 Task: Generate a rose curve using polar coordinates.
Action: Mouse moved to (128, 107)
Screenshot: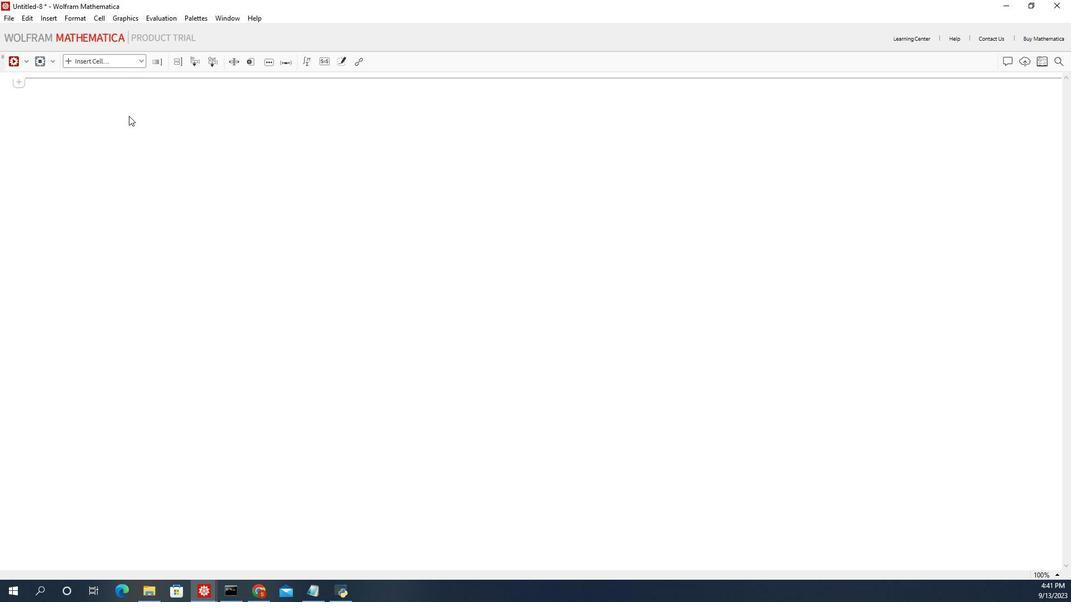 
Action: Mouse pressed left at (128, 107)
Screenshot: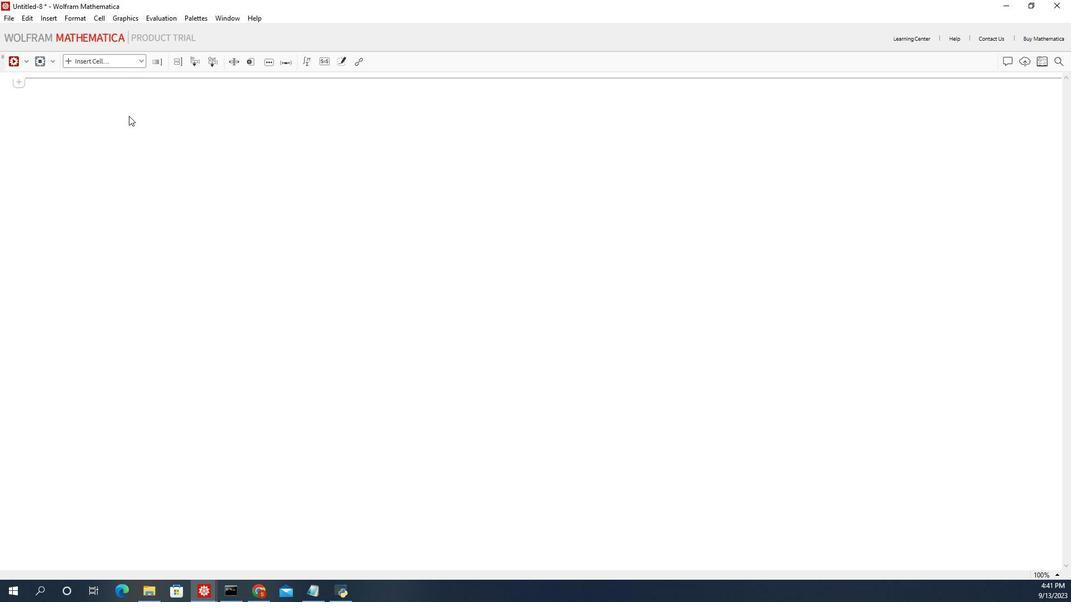 
Action: Mouse moved to (123, 99)
Screenshot: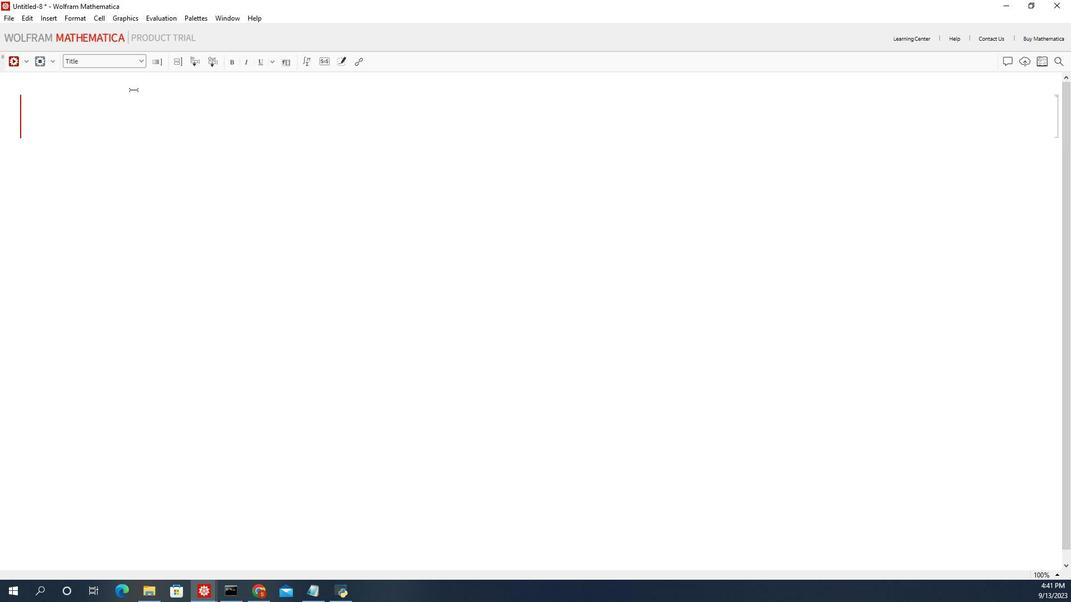 
Action: Mouse pressed left at (123, 99)
Screenshot: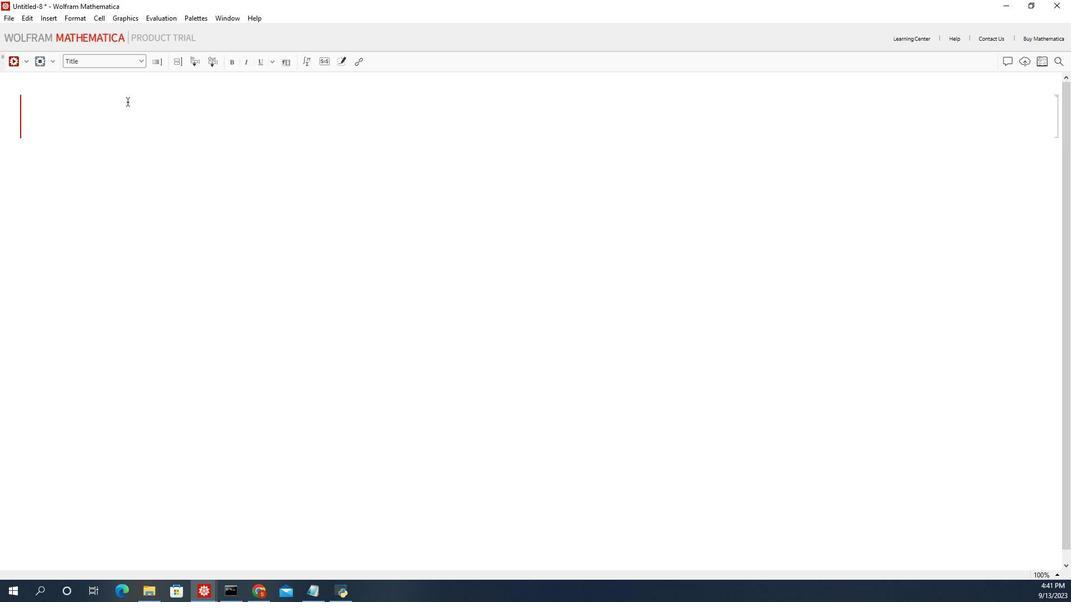
Action: Mouse moved to (117, 90)
Screenshot: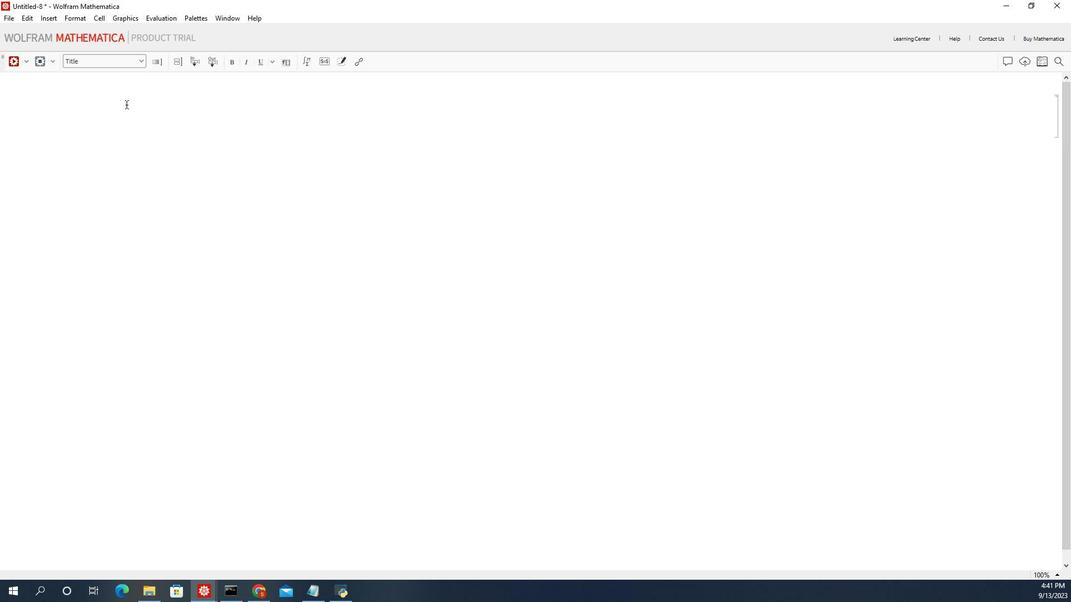 
Action: Key pressed <Key.shift_r>Generate<Key.space>a<Key.space>rose<Key.space>curve<Key.space>using<Key.space>polar<Key.space>coordinates.
Screenshot: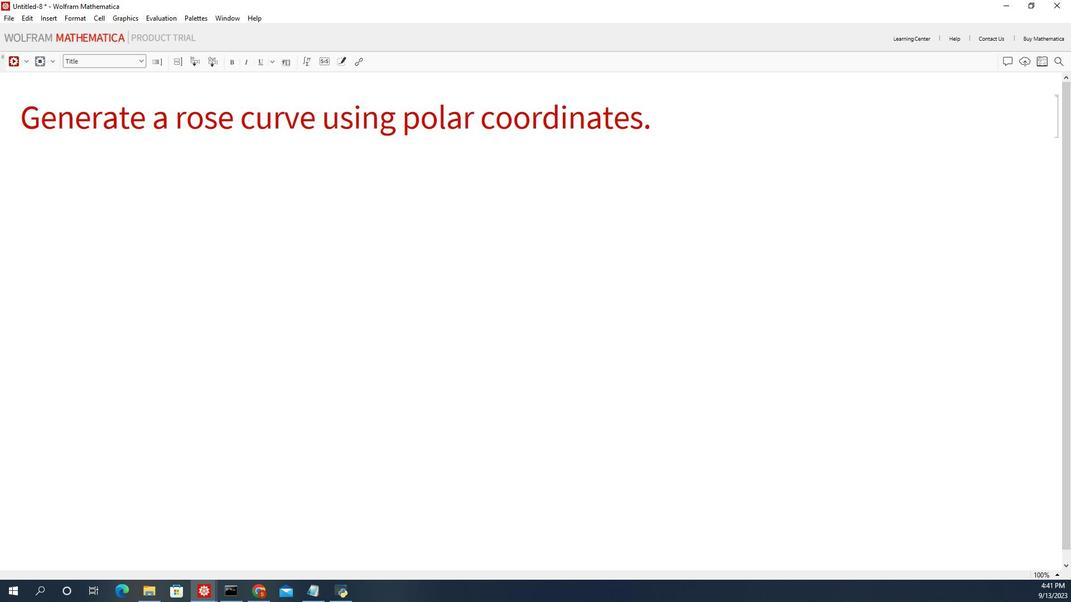 
Action: Mouse moved to (12, 78)
Screenshot: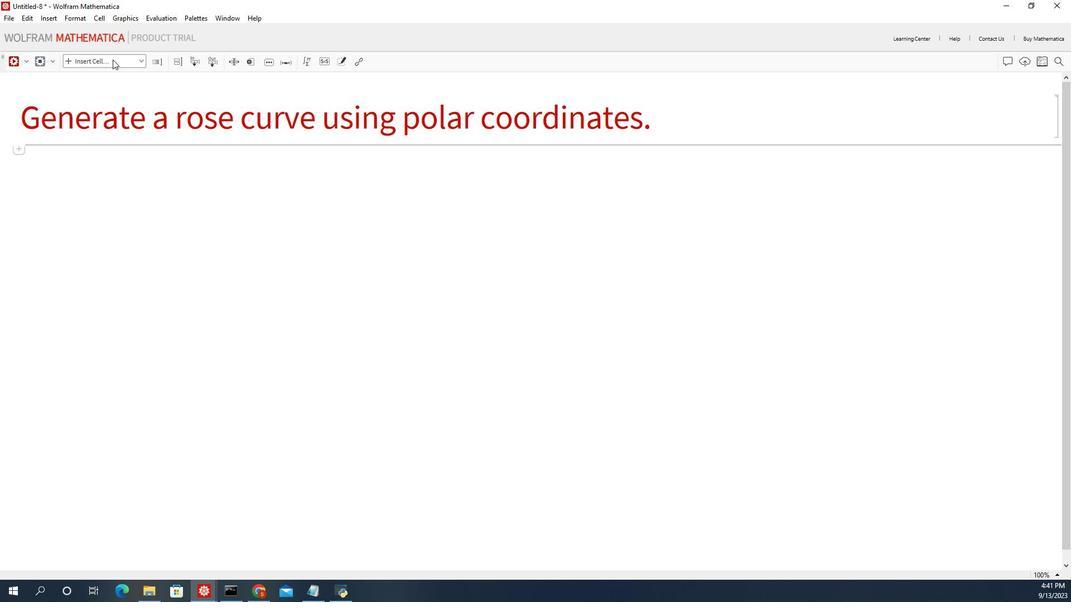 
Action: Mouse pressed left at (12, 78)
Screenshot: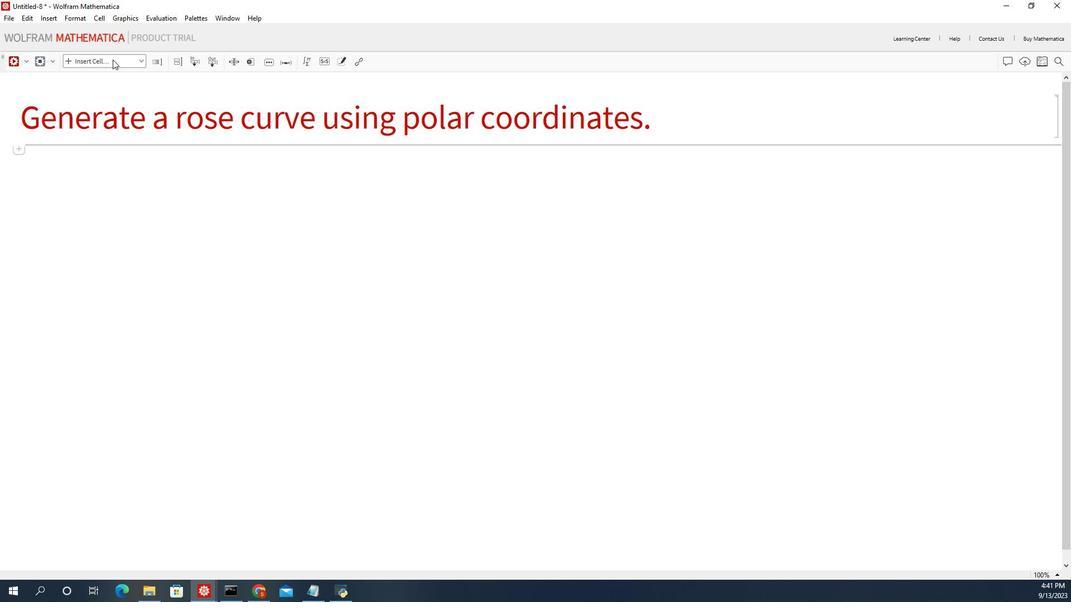 
Action: Mouse moved to (93, 106)
Screenshot: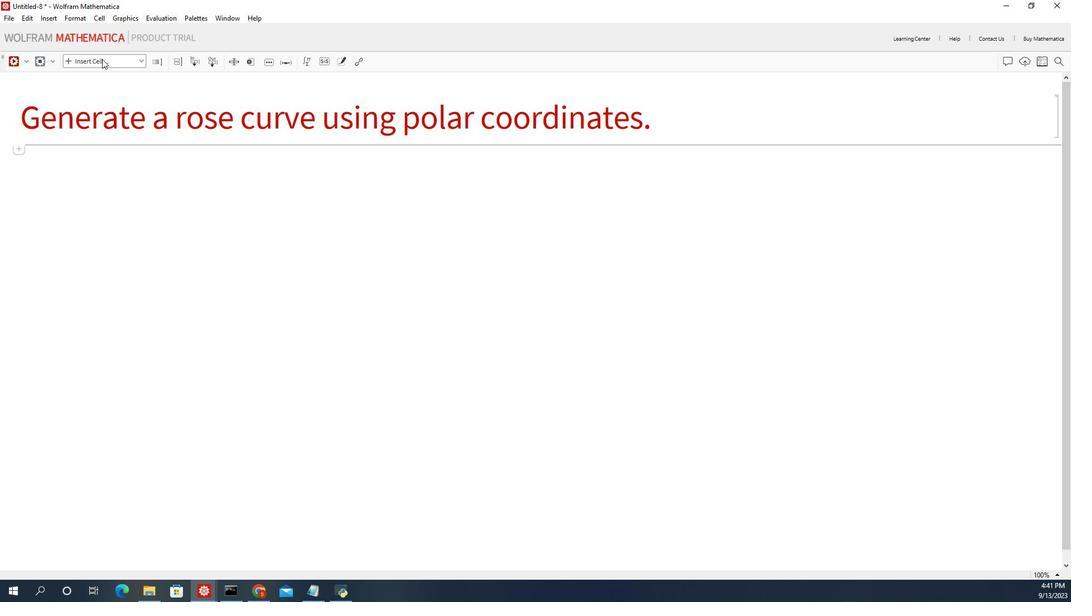 
Action: Mouse pressed left at (93, 106)
Screenshot: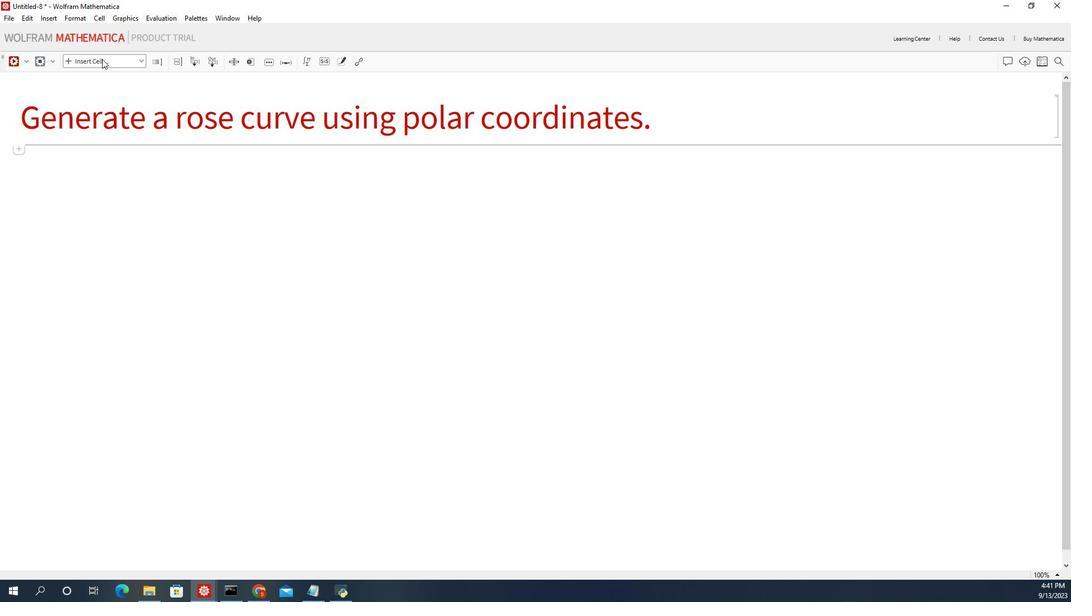 
Action: Mouse moved to (45, 55)
Screenshot: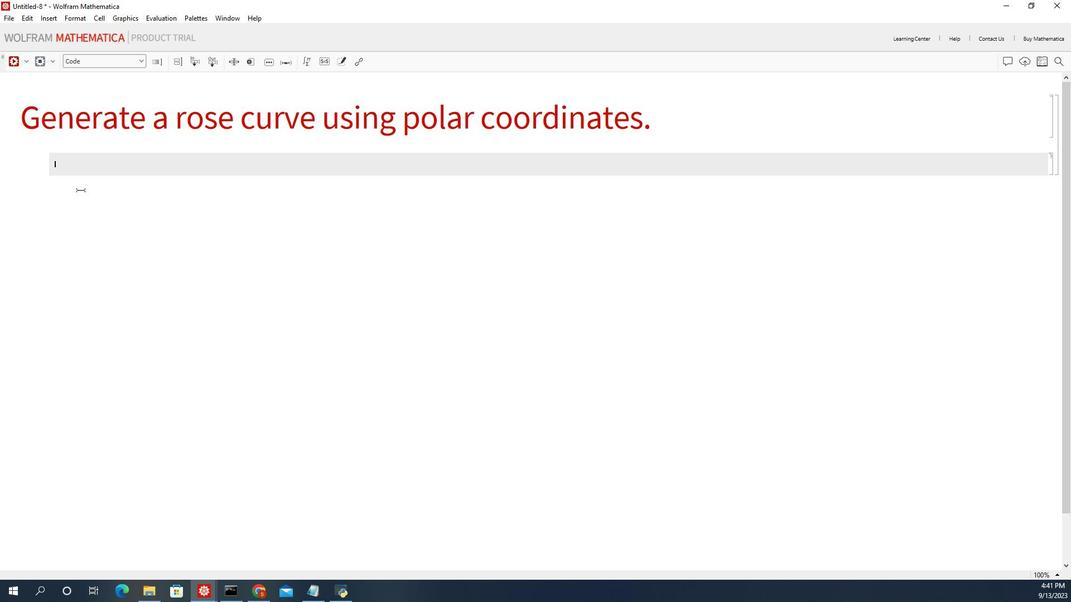 
Action: Mouse pressed left at (45, 55)
Screenshot: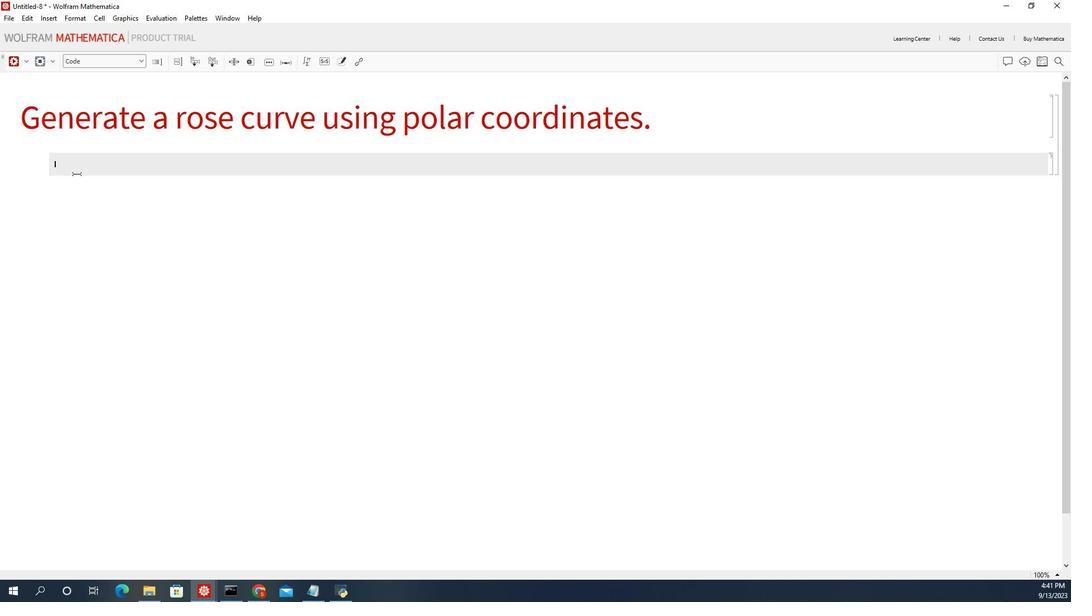 
Action: Mouse moved to (25, 70)
Screenshot: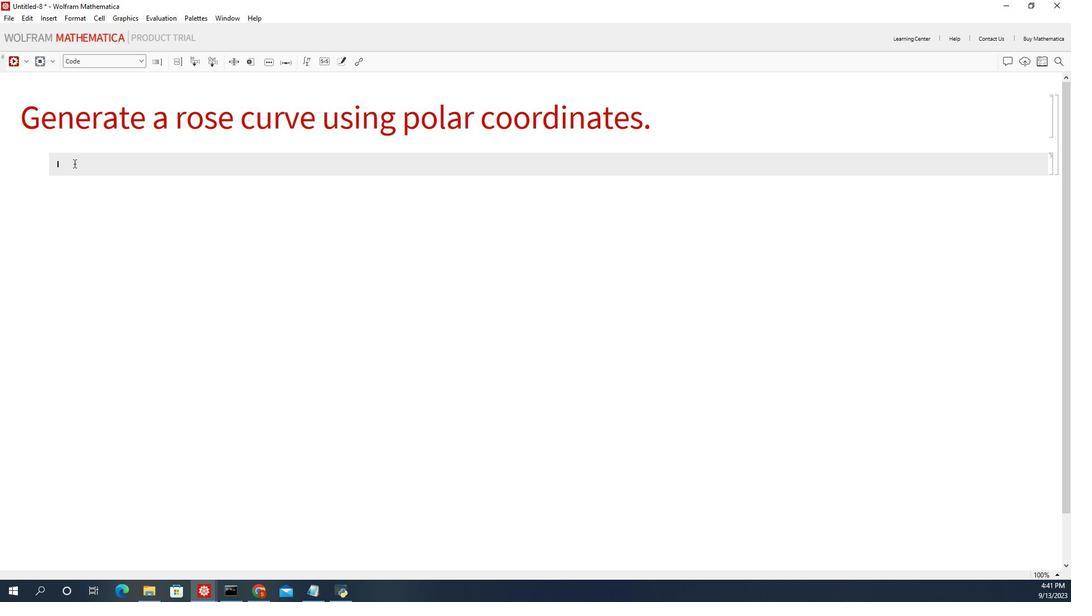 
Action: Mouse pressed left at (25, 70)
Screenshot: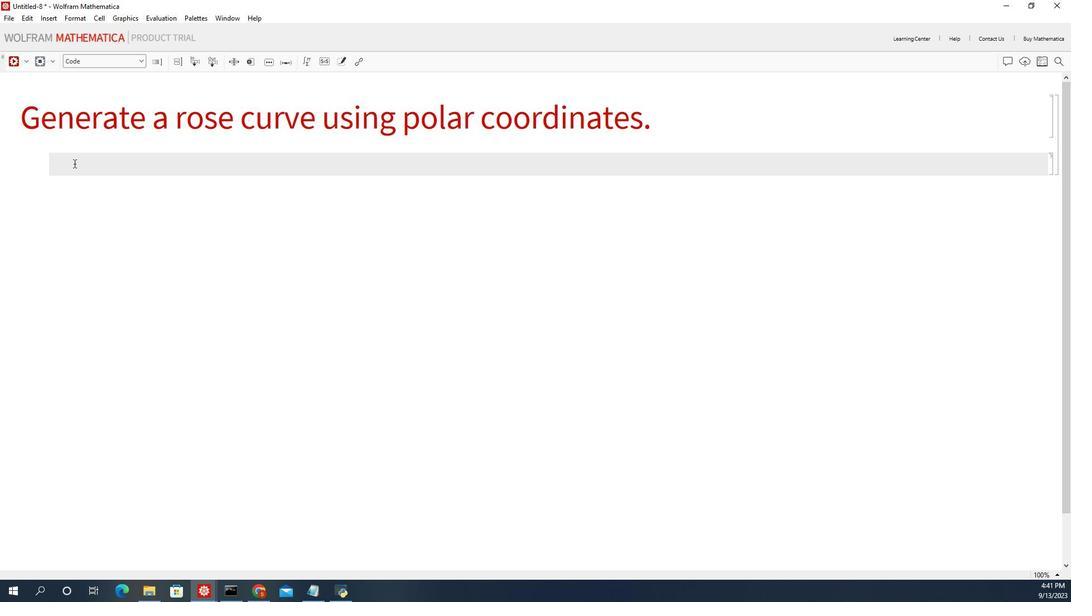
Action: Key pressed <Key.cmd>7<Key.cmd><Key.cmd><Key.cmd><Key.cmd><Key.cmd><Key.cmd><Key.cmd><Key.cmd><Key.cmd><Key.cmd><Key.cmd><Key.cmd><Key.cmd><Key.cmd><Key.cmd><Key.cmd><Key.cmd><Key.cmd><Key.cmd><Key.cmd><Key.cmd><Key.cmd><Key.cmd><Key.cmd><Key.cmd><Key.cmd><Key.cmd><Key.cmd><Key.cmd><Key.cmd><Key.cmd><Key.cmd><Key.cmd><Key.cmd><Key.cmd><Key.cmd><Key.cmd>6
Screenshot: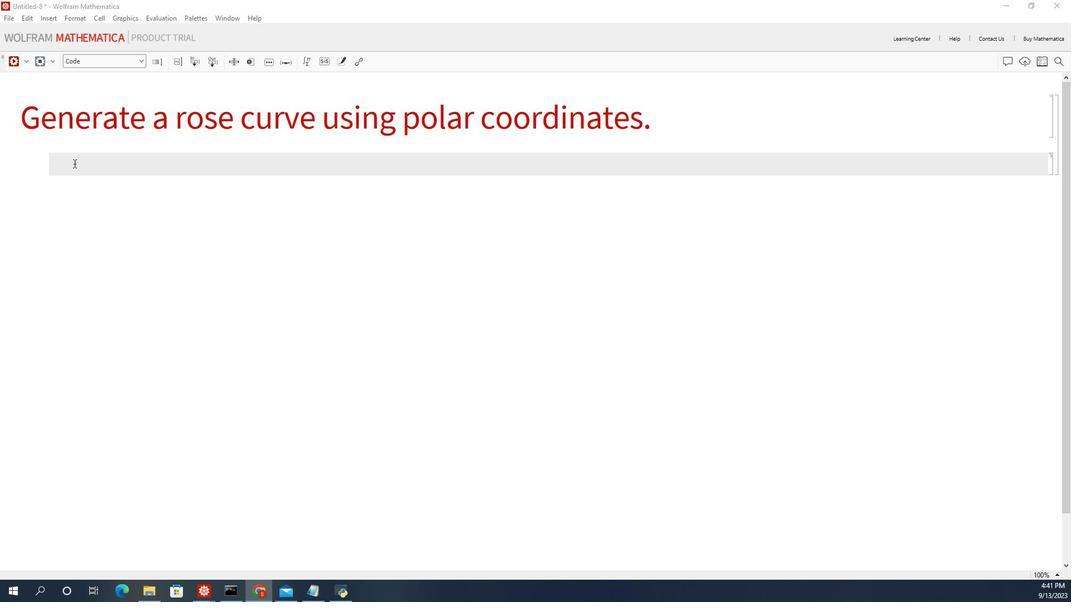 
Action: Mouse pressed left at (25, 70)
Screenshot: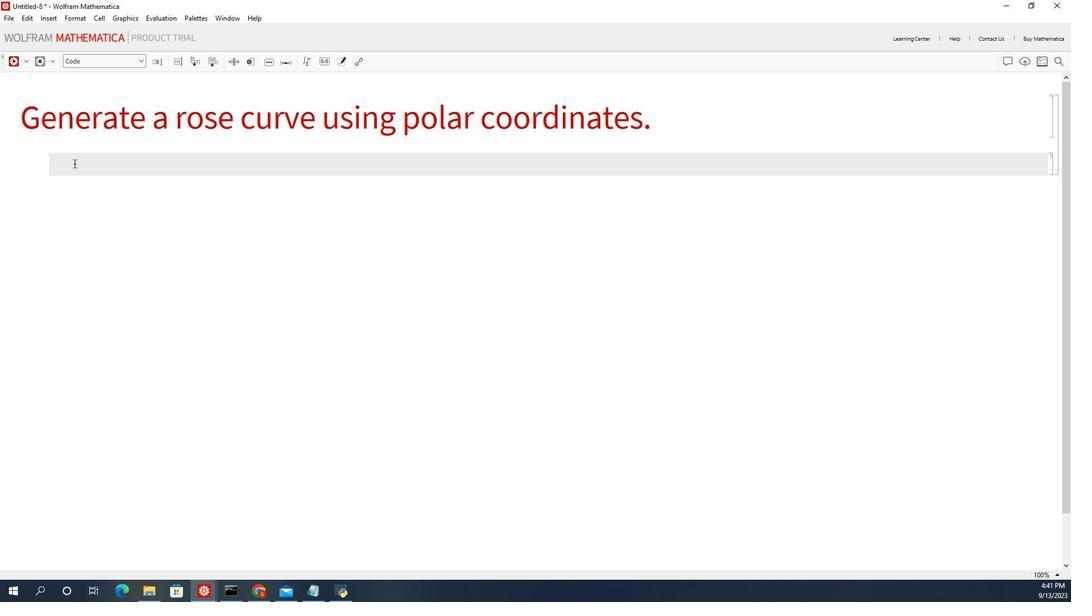
Action: Key pressed <Key.shift_r>A<Key.backspace><Key.shift>(*<Key.space><Key.shift_r>Define<Key.space>the<Key.space>parameters<Key.space><Key.end><Key.enter><Key.shift_r>A<Key.space>=<Key.space>1;<Key.enter>k=<Key.space>6<Key.backspace><Key.backspace><Key.backspace><Key.space>=<Key.space>6;<Key.enter><Key.shift>(<Key.shift><Key.shift>*<Key.space><Key.shift_r>Generate<Key.space>points<Key.space>for<Key.space>the<Key.space>rose<Key.space>ci<Key.backspace>urve<Key.space>in<Key.space>polar<Key.space>coordinates<Key.space><Key.end><Key.enter>[p<Key.backspace><Key.backspace>polardat<Key.enter><Key.space>=<Key.space><Key.shift_r>Table[<Key.shift>{\[the<Key.backspace><Key.backspace><Key.backspace><Key.shift>The<Key.enter>.<Key.backspace>,<Key.shift_r>A<Key.space>sin<Key.enter>[<Key.shift>l<Key.backspace>k,<Key.backspace><Key.space>0<Key.backspace>\p<Key.backspace>[<Key.shift_r>Tje<Key.backspace><Key.backspace>he<Key.enter><Key.right><Key.right>,<Key.shift>{\[t<Key.backspace><Key.shift>The<Key.enter>.<Key.backspace>,0,2\[<Key.shift>Pi<Key.enter><Key.left><Key.space><Key.left><Key.space><Key.backspace><Key.left><Key.space><Key.left><Key.left><Key.space><Key.left><Key.left><Key.space><Key.left><Key.left><Key.space><Key.right><Key.right><Key.right><Key.right><Key.right>,<Key.space>0.01<Key.end>;<Key.enter><Key.shift>(<Key.shift><Key.shift><Key.shift><Key.shift><Key.shift><Key.shift><Key.shift><Key.shift><Key.shift><Key.shift><Key.shift><Key.shift><Key.shift><Key.shift><Key.shift><Key.shift>*<Key.space><Key.left><Key.enter><Key.right><Key.right><Key.shift_r>Convert<Key.space>polar<Key.space>coordinates<Key.space>to<Key.space>c<Key.backspace><Key.shift_r>Va<Key.backspace><Key.backspace><Key.shift_r>Cartesian<Key.space>coordinates<Key.end><Key.enter>caa<Key.backspace>rtesiandata<Key.enter><Key.space>=<Key.space><Key.shift>Transposee<Key.backspace><Key.backspace>e<Key.enter>[<Key.shift><Key.shift><Key.shift><Key.shift><Key.shift><Key.shift><Key.shift>{polardata<Key.enter><Key.cmd>8[ctrl+Z
Screenshot: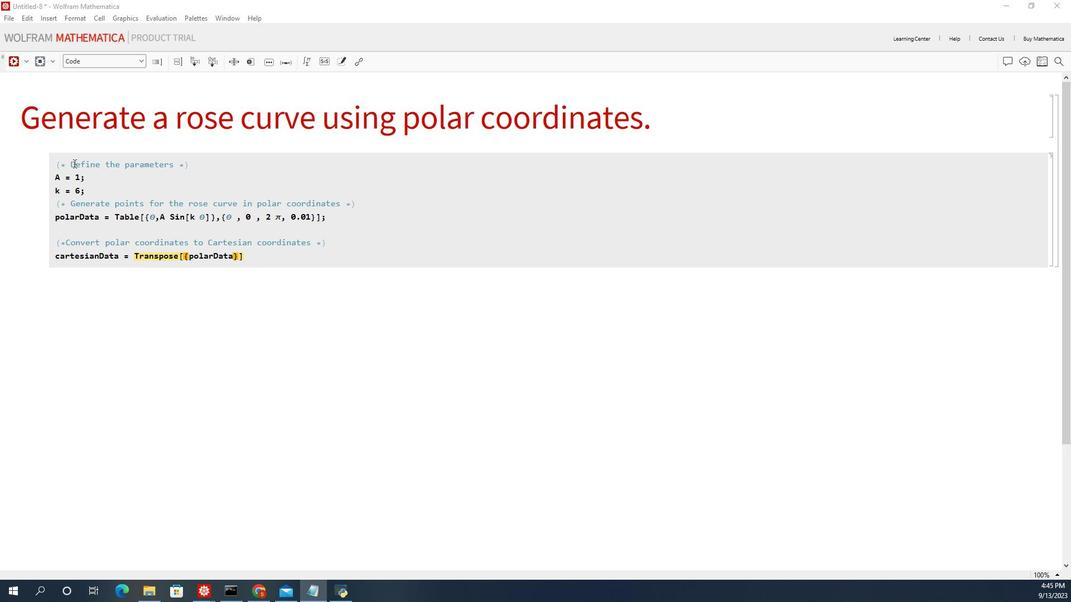 
Action: Mouse moved to (382, 39)
Screenshot: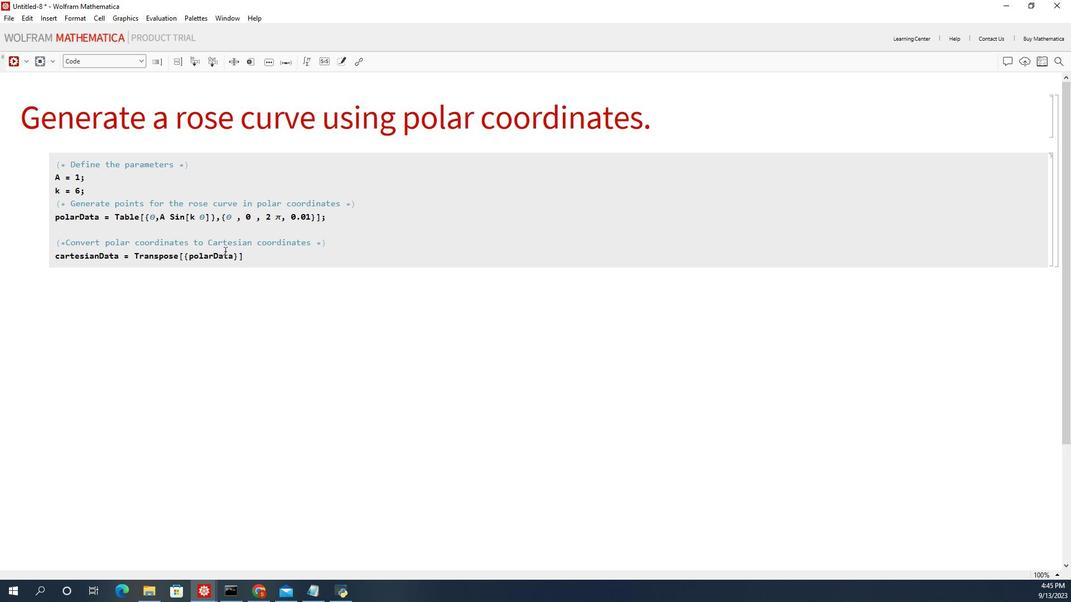 
Action: Mouse pressed left at (382, 39)
Screenshot: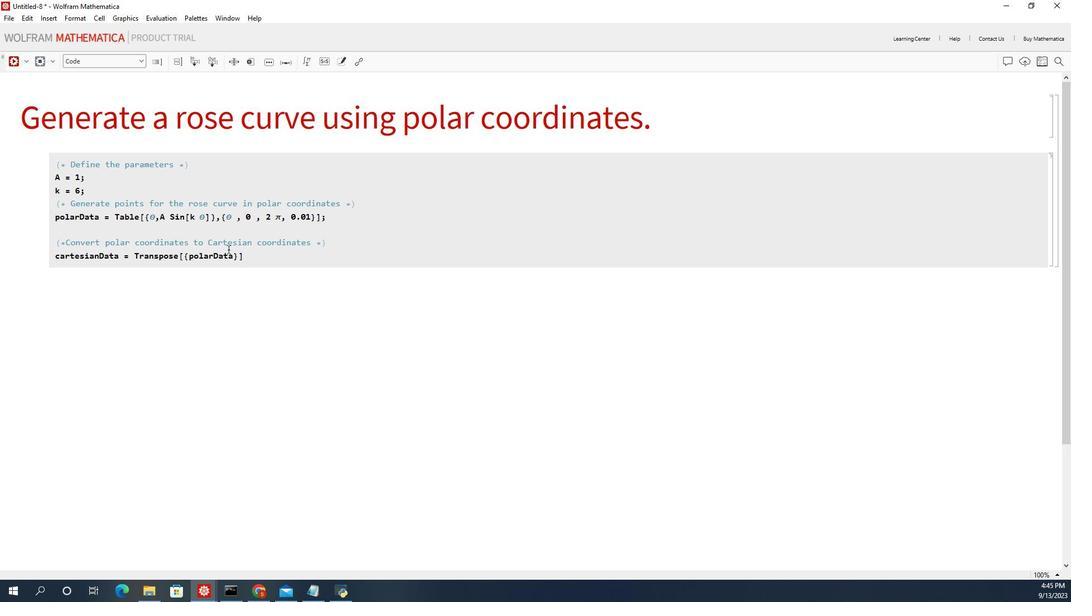 
Action: Mouse moved to (314, 39)
Screenshot: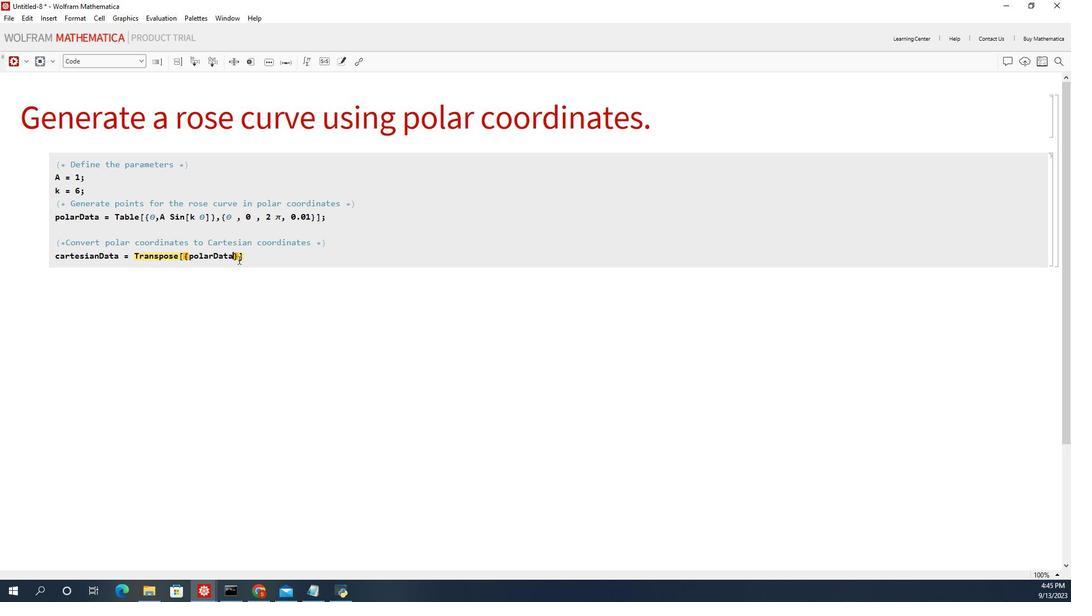 
Action: Mouse pressed left at (314, 39)
Screenshot: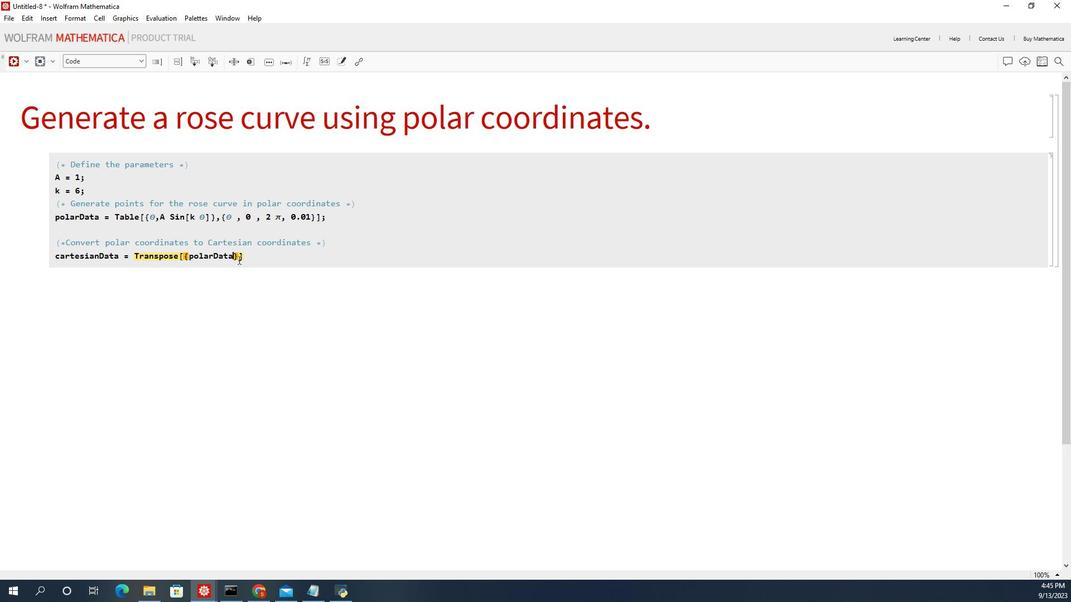
Action: Mouse moved to (305, 39)
Screenshot: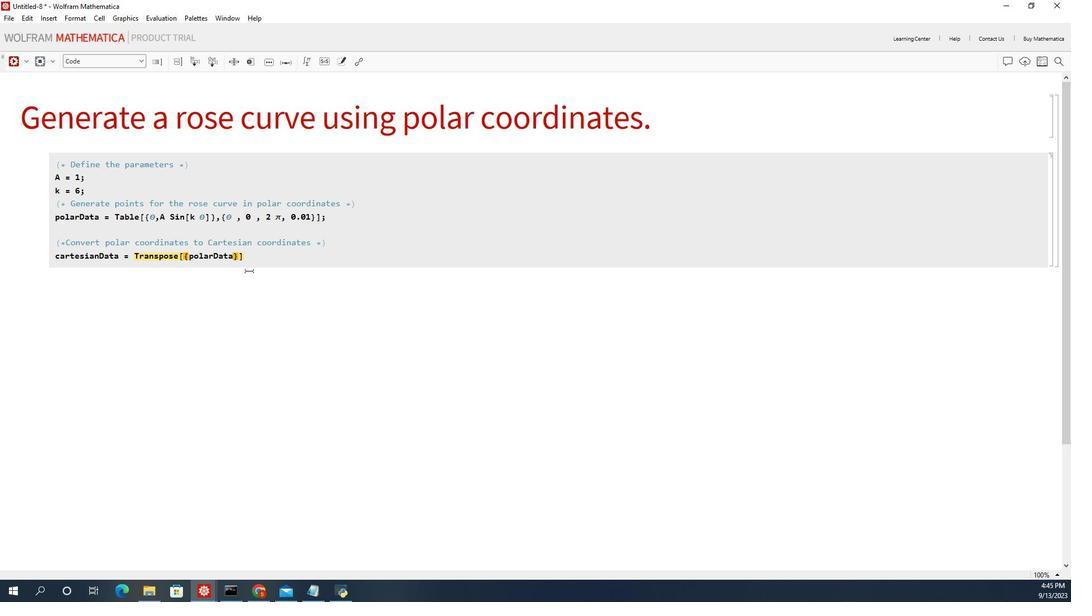 
Action: Mouse pressed left at (305, 39)
Screenshot: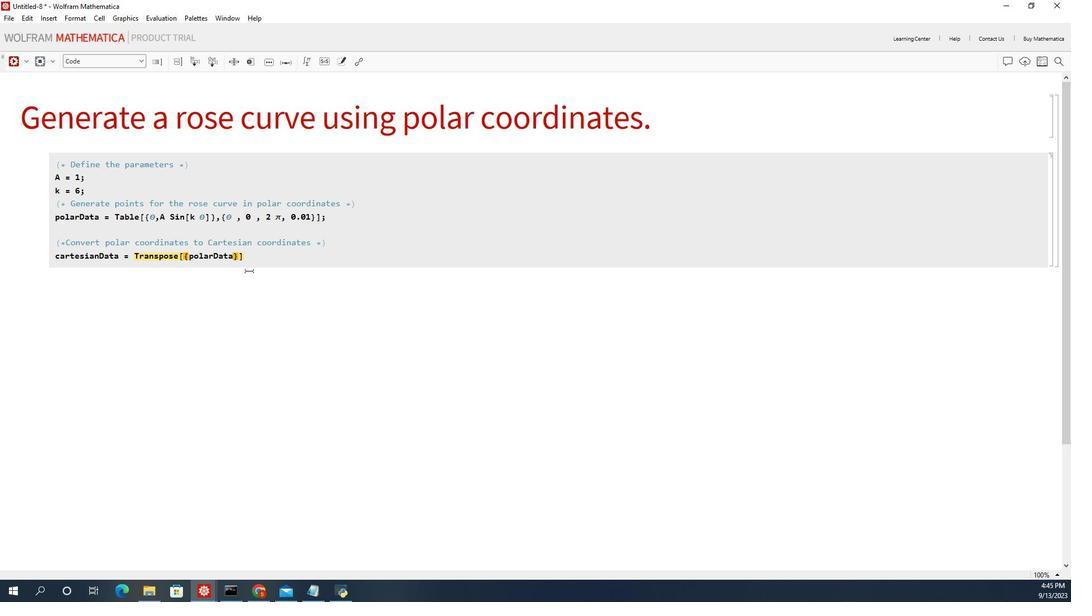 
Action: Mouse moved to (334, 34)
Screenshot: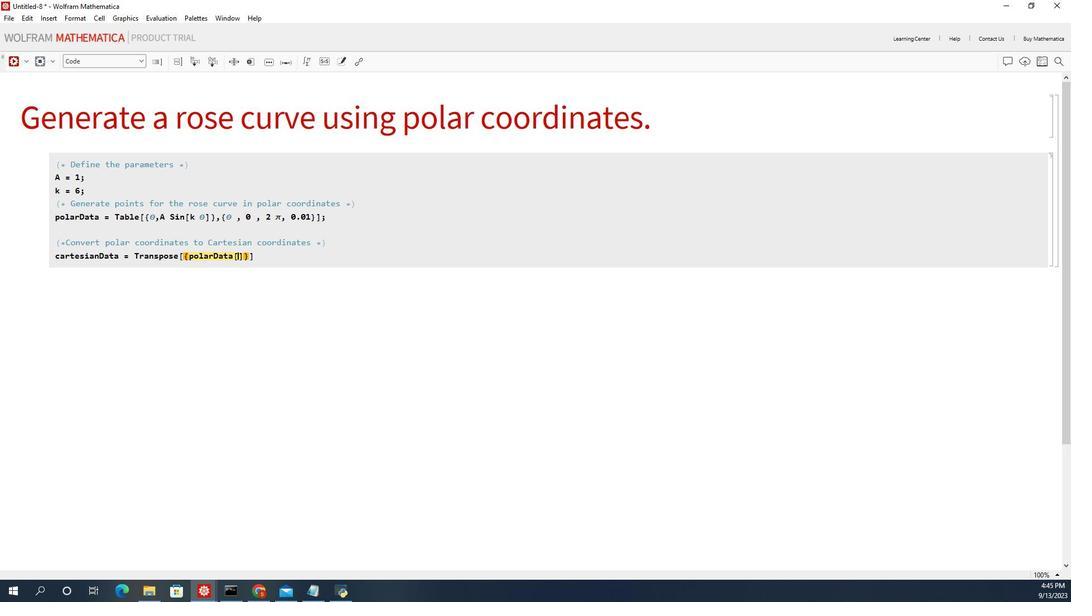 
Action: Key pressed [[
Screenshot: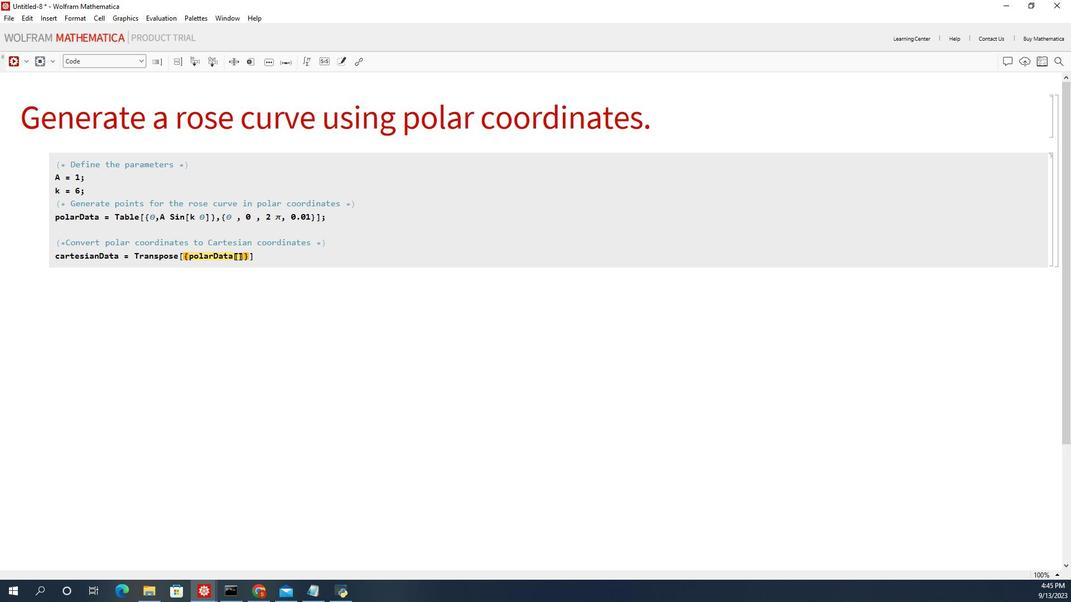 
Action: Mouse moved to (334, 34)
Screenshot: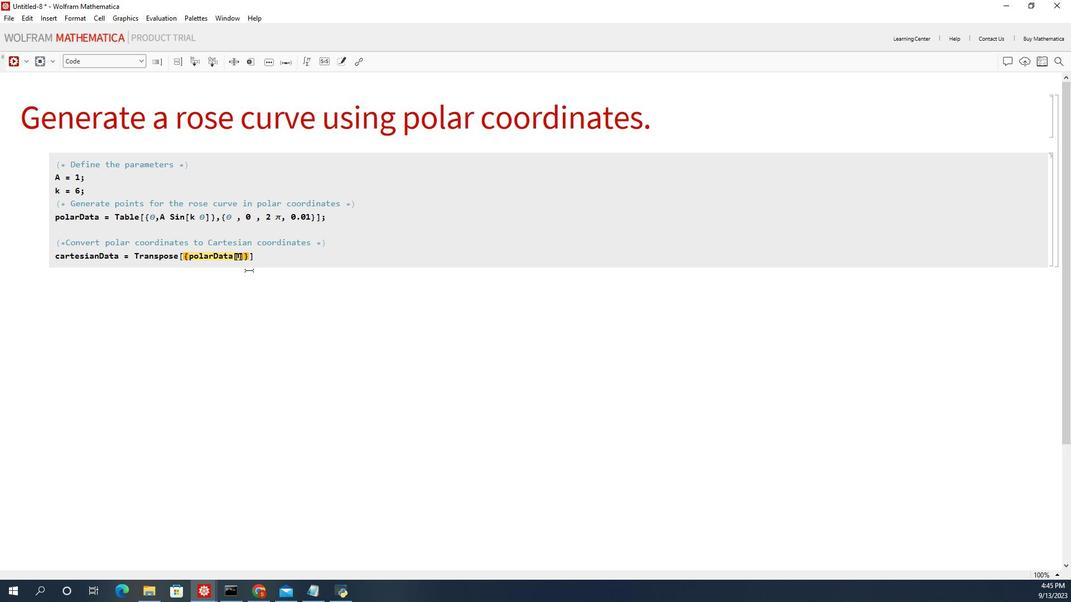
Action: Key pressed <Key.shift_r>Al,<Key.backspace>l<Key.space>,<Key.space>2<Key.right><Key.right><Key.shift_r>cos<Key.enter>[o<Key.backspace>polarda<Key.enter>[[<Key.shift_r>All<Key.enter>,2<Key.backspace>1<Key.right><Key.right><Key.right>,op<Key.backspace><Key.backspace>polar<Key.enter>[[<Key.shift_r>All,2<Key.right><Key.right><Key.shift_r><Key.shift_r>Sn<Key.backspace><Key.backspace><Key.space>s<Key.backspace>sin<Key.enter>[polar<Key.enter>[[<Key.shift_r>All,1<Key.end>;<Key.enter><Key.shift><Key.shift><Key.shift><Key.shift><Key.shift><Key.shift><Key.shift><Key.shift><Key.shift><Key.shift><Key.shift><Key.shift><Key.shift><Key.shift><Key.shift><Key.shift><Key.shift><Key.shift><Key.shift><Key.shift>(*<Key.space><Key.shift>{;pt<Key.backspace><Key.backspace><Key.backspace><Key.backspace>[<Key.backspace><Key.shift>Plot<Key.space>the<Key.space>rose<Key.space>curve<Key.space><Key.end><Key.enter><Key.shift>List<Key.shift>Lie<Key.backspace>ne<Key.shift>Plot[carte<Key.enter>,<Key.shift_r>Aspecti<Key.backspace>ratio<Key.enter>1,<Key.space><Key.shift>Plotst<Key.enter><Key.shift_r><Key.shift_r><Key.shift_r><Key.shift_r><Key.shift_r><Key.shift_r><Key.shift_r><Key.shift_r><Key.shift_r><Key.shift_r><Key.shift_r><Key.shift_r><Key.shift_r><Key.shift_r><Key.shift_r><Key.shift_r>T<Key.backspace><Key.shift_r>e<Key.backspace>red<Key.enter>,<Key.space><Key.shift_r>Axes<Key.enter><Key.shift_r>False<Key.enter>,<Key.space><Key.shift_r>Frame<Key.enter><Key.shift>Tur<Key.backspace><Key.backspace>rue<Key.enter>,<Key.space><Key.shift_r>Framest<Key.enter><Key.shift_r>Direc<Key.down><Key.enter>[<Key.shift_r>Black,14<Key.end><Key.shift_r><Key.enter>
Screenshot: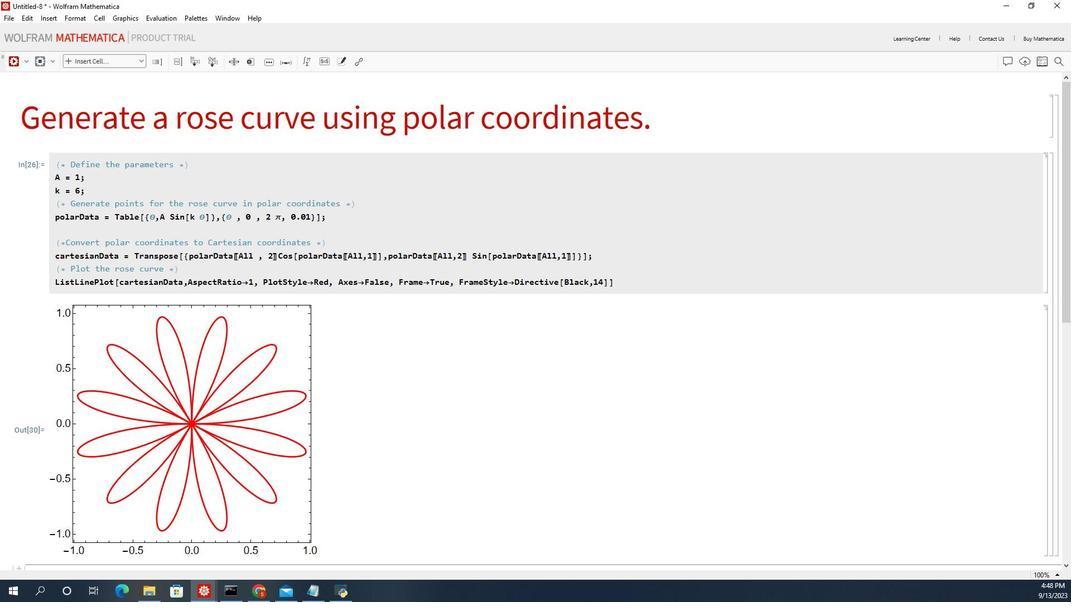 
